 Task: Align the text "Advancing knowledge through systematic investigation" at the top.
Action: Mouse moved to (99, 88)
Screenshot: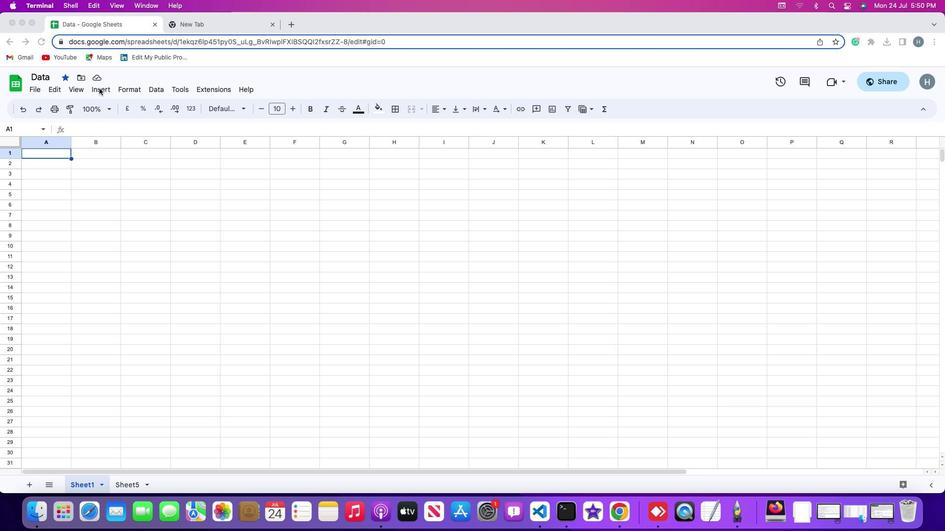 
Action: Mouse pressed left at (99, 88)
Screenshot: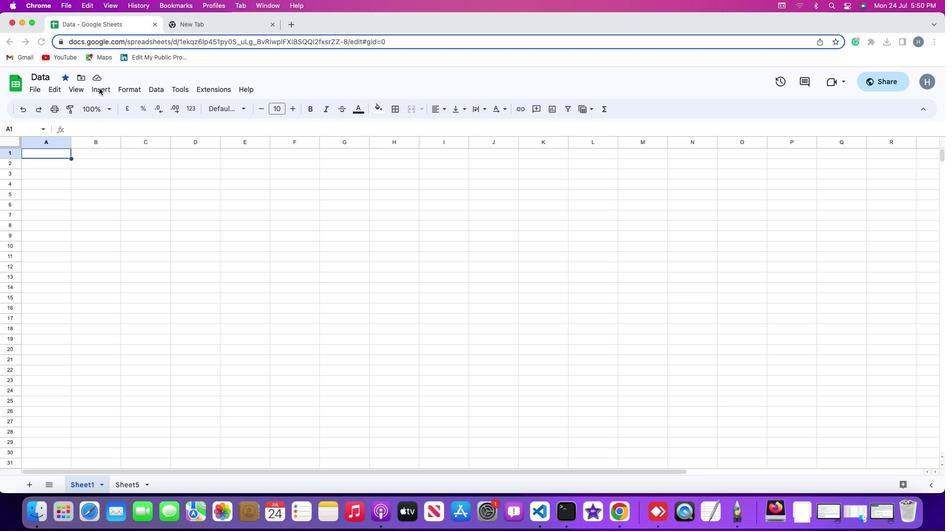 
Action: Mouse moved to (102, 87)
Screenshot: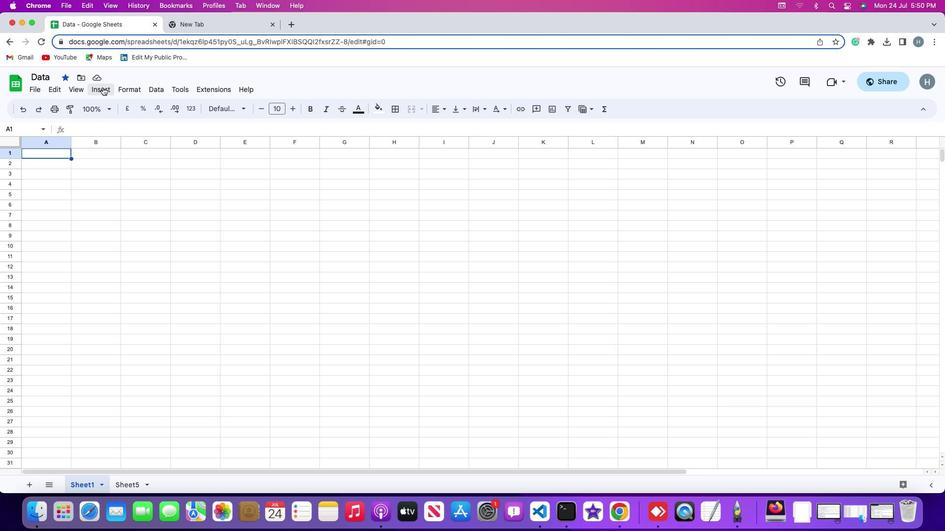 
Action: Mouse pressed left at (102, 87)
Screenshot: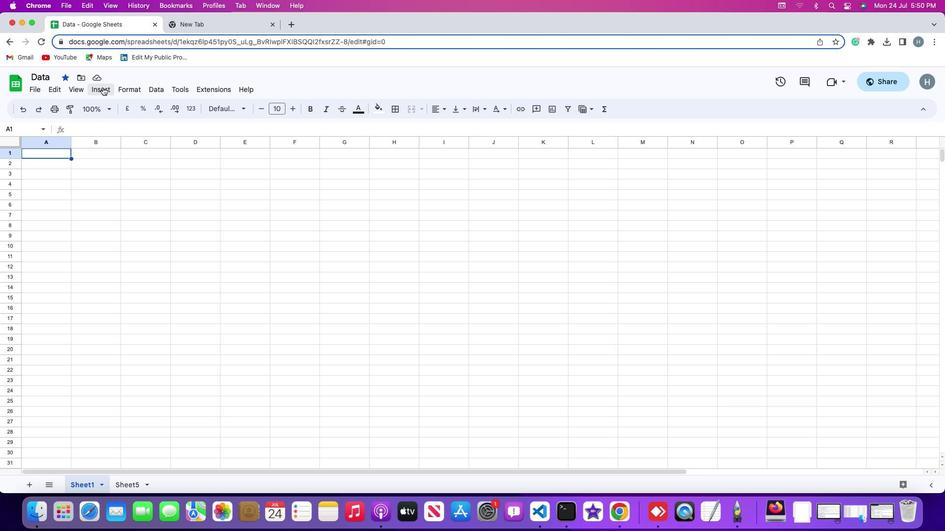 
Action: Mouse moved to (124, 222)
Screenshot: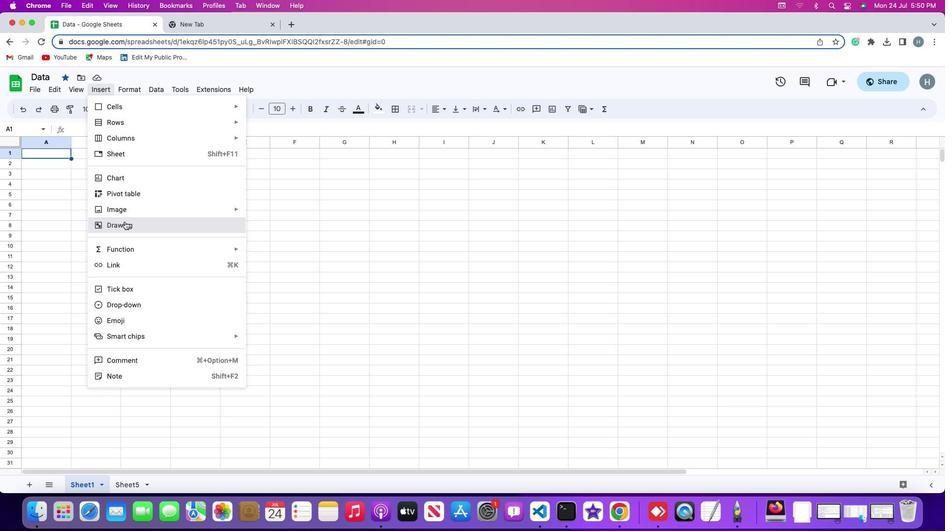 
Action: Mouse pressed left at (124, 222)
Screenshot: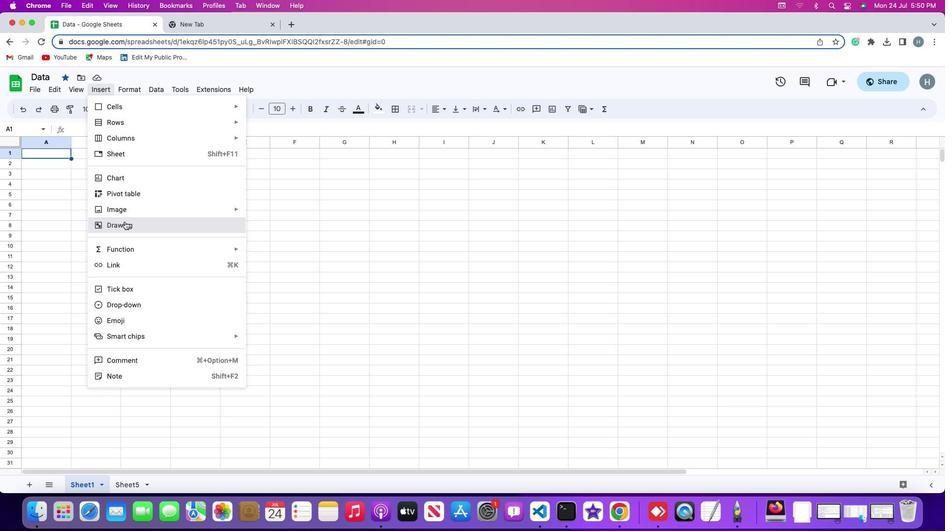 
Action: Mouse moved to (444, 295)
Screenshot: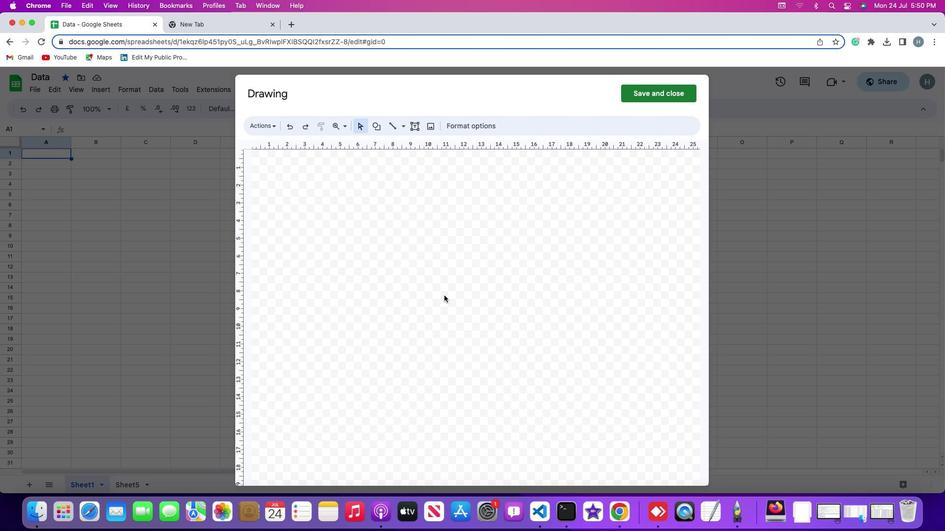
Action: Mouse pressed left at (444, 295)
Screenshot: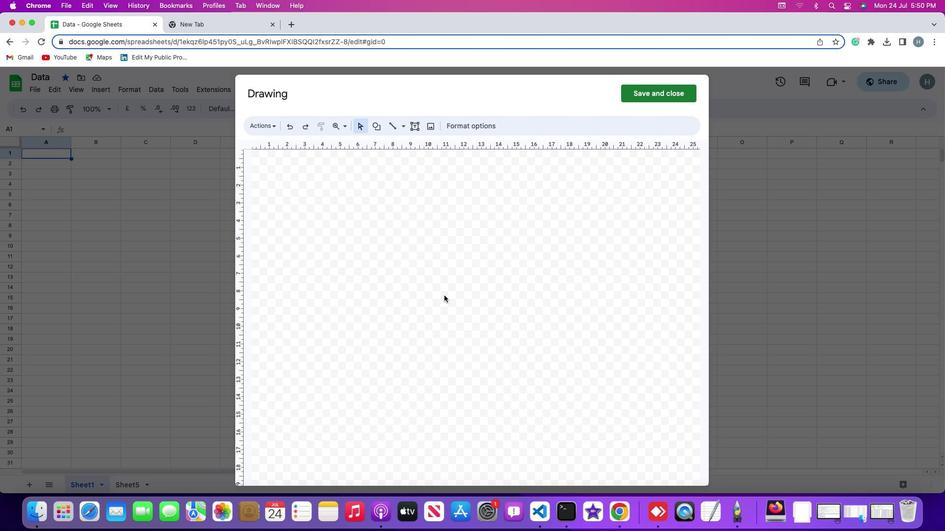 
Action: Mouse moved to (444, 295)
Screenshot: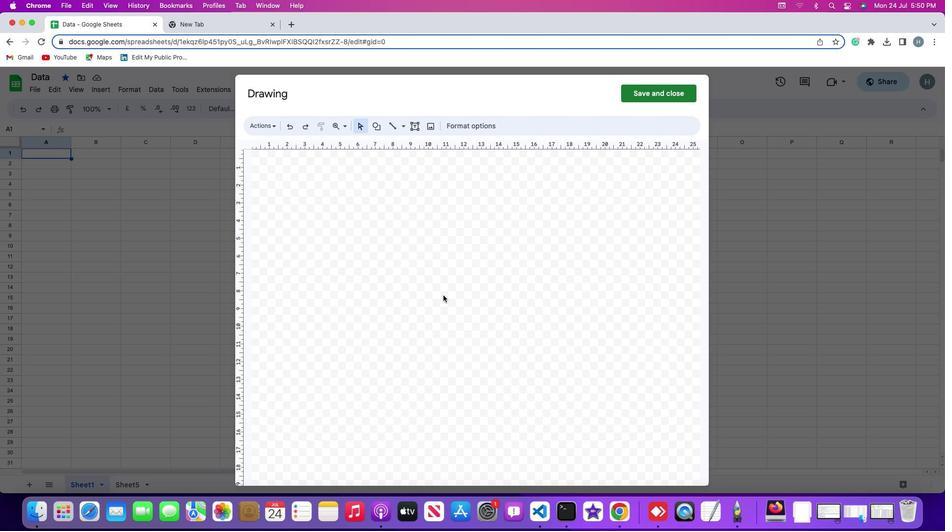 
Action: Key pressed Key.cmd
Screenshot: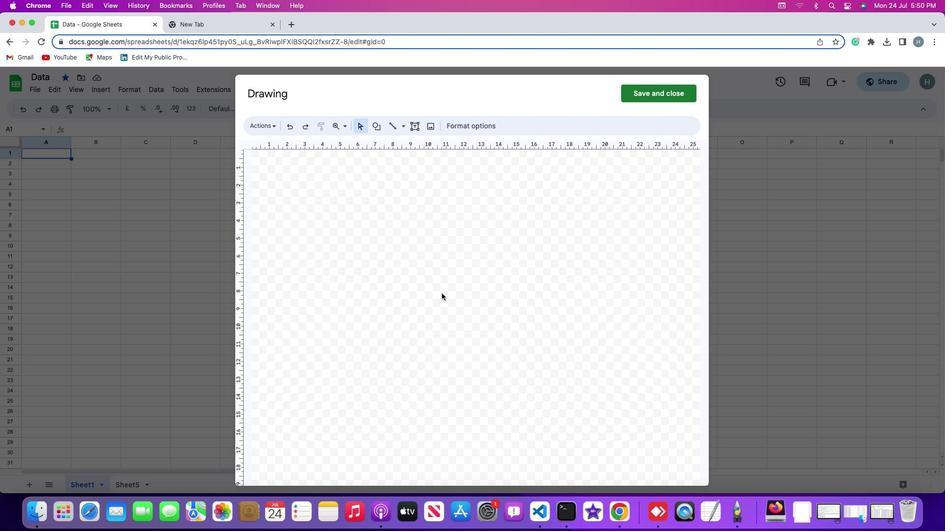 
Action: Mouse moved to (442, 293)
Screenshot: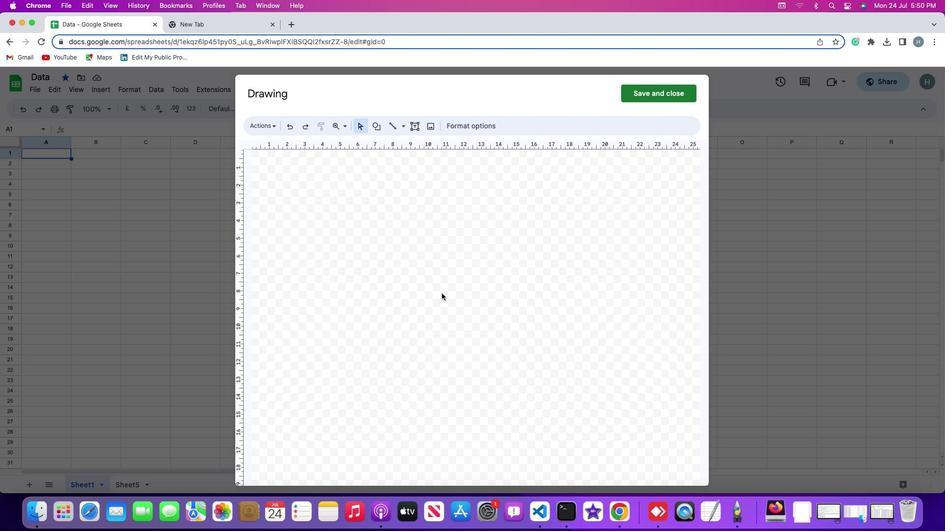 
Action: Key pressed 'v'
Screenshot: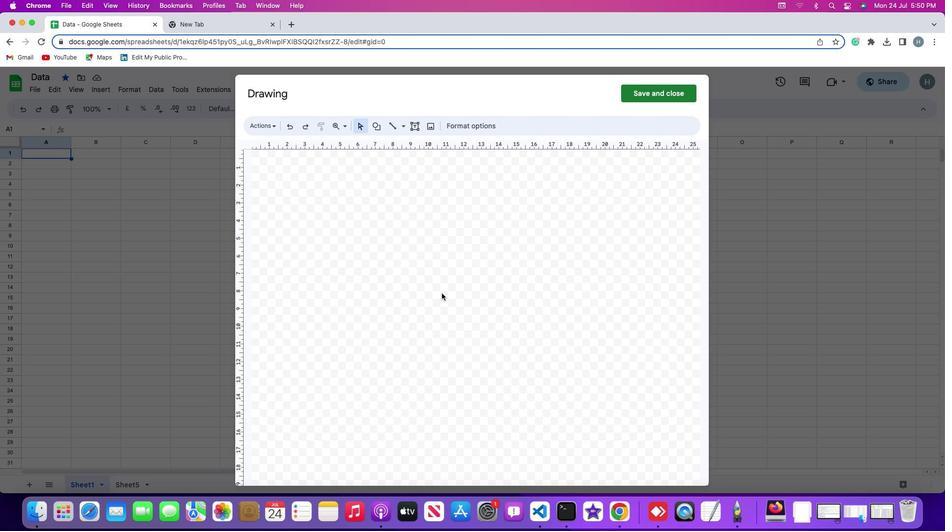 
Action: Mouse moved to (275, 124)
Screenshot: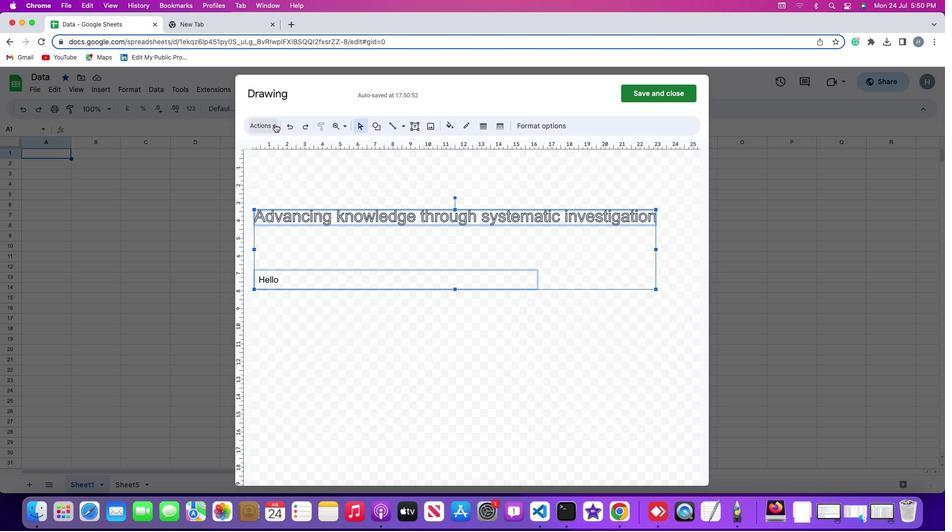 
Action: Mouse pressed left at (275, 124)
Screenshot: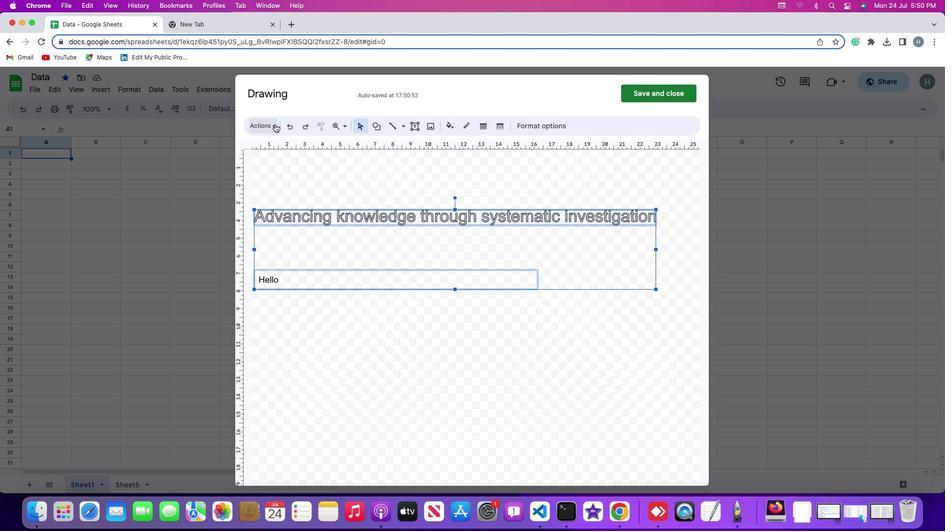 
Action: Mouse moved to (441, 310)
Screenshot: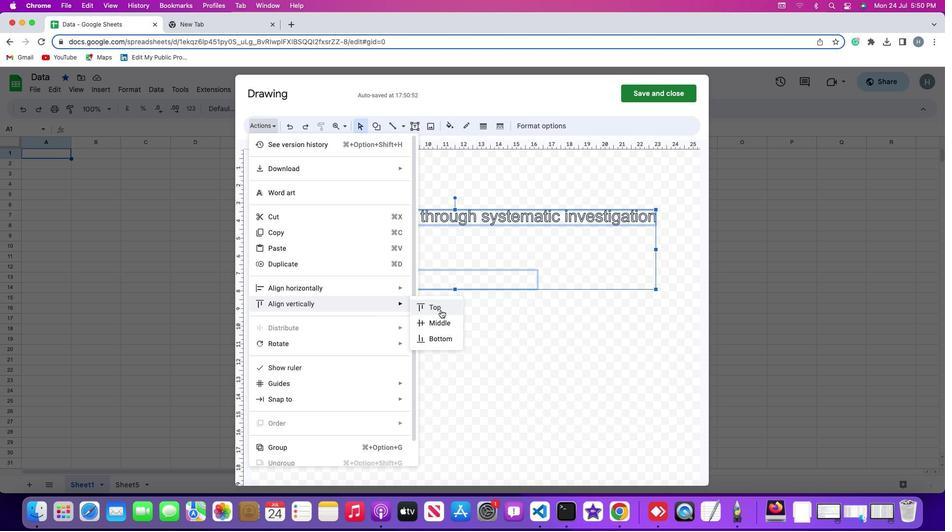 
Action: Mouse pressed left at (441, 310)
Screenshot: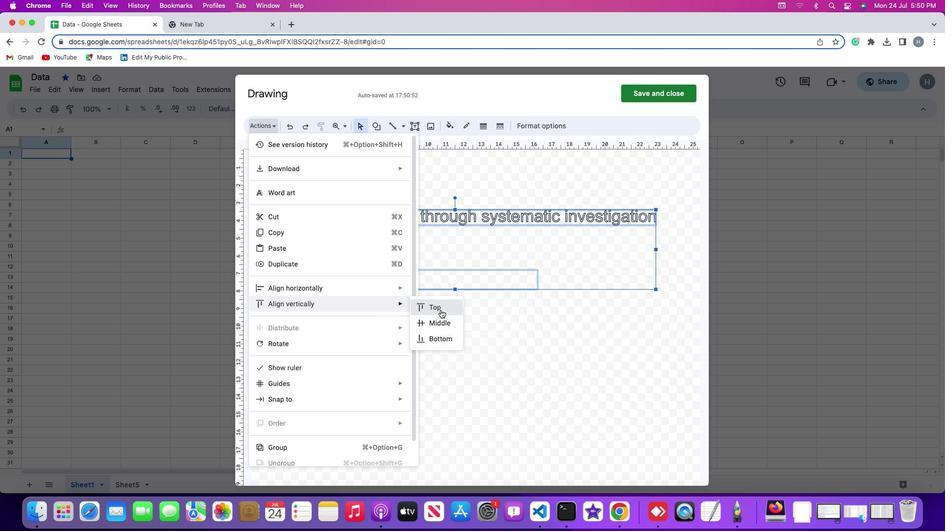 
Action: Mouse moved to (502, 325)
Screenshot: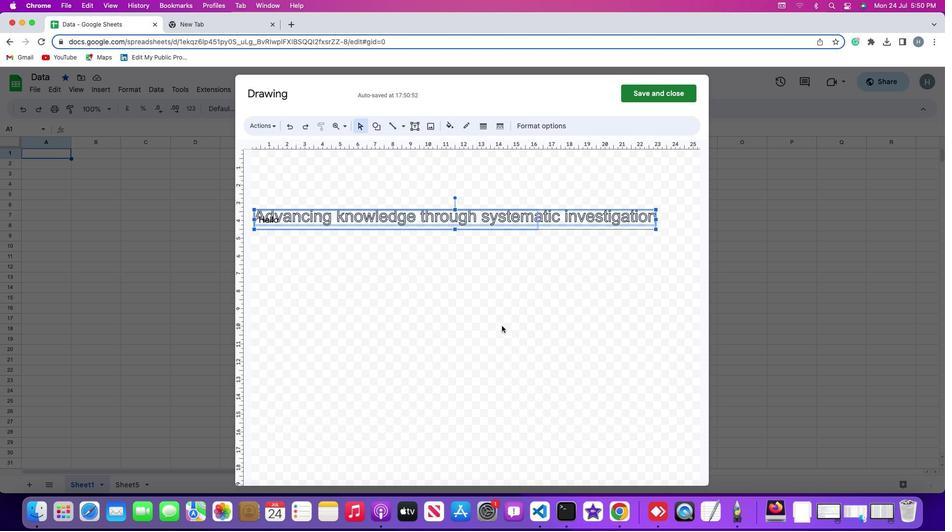
